 Task: Click the Help button Under New vendor in Find vendor.
Action: Mouse moved to (97, 16)
Screenshot: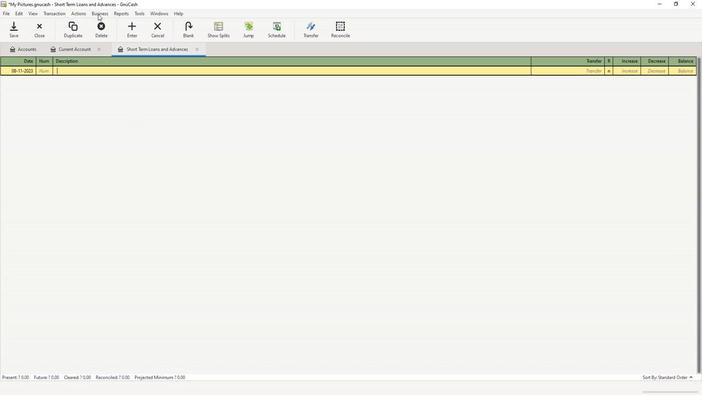 
Action: Mouse pressed left at (97, 16)
Screenshot: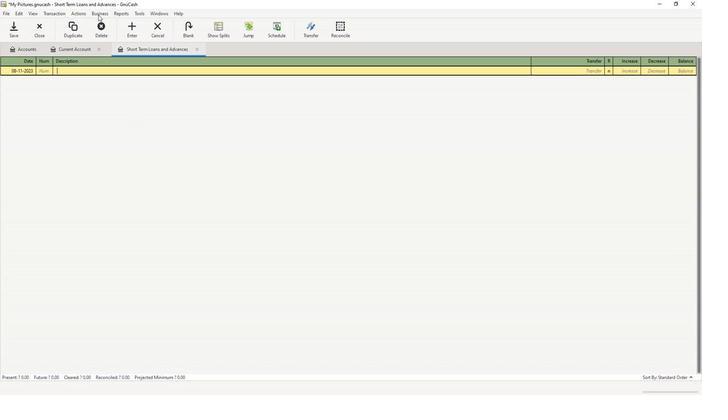 
Action: Mouse moved to (107, 30)
Screenshot: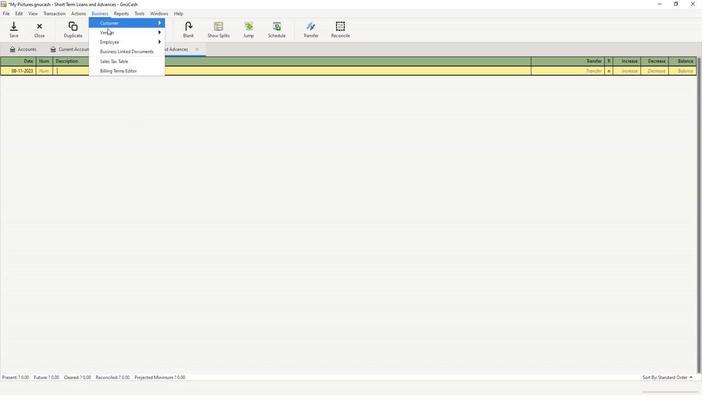 
Action: Mouse pressed left at (107, 30)
Screenshot: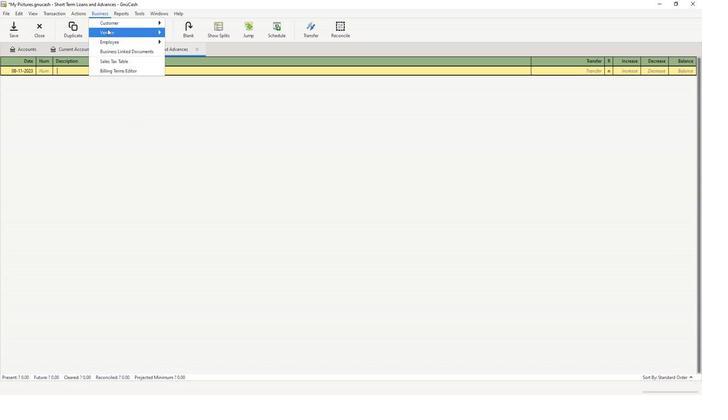 
Action: Mouse moved to (179, 51)
Screenshot: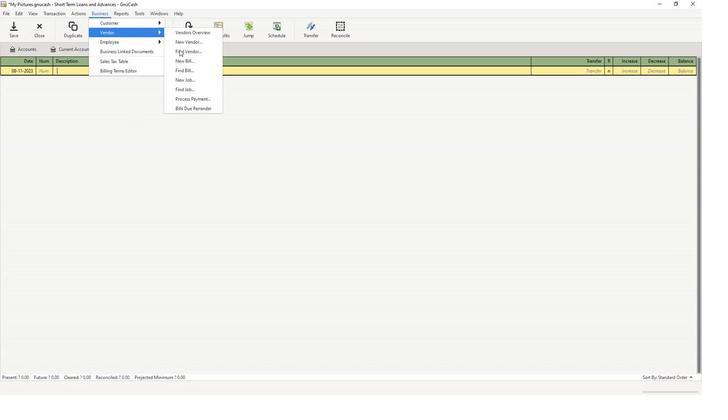 
Action: Mouse pressed left at (179, 51)
Screenshot: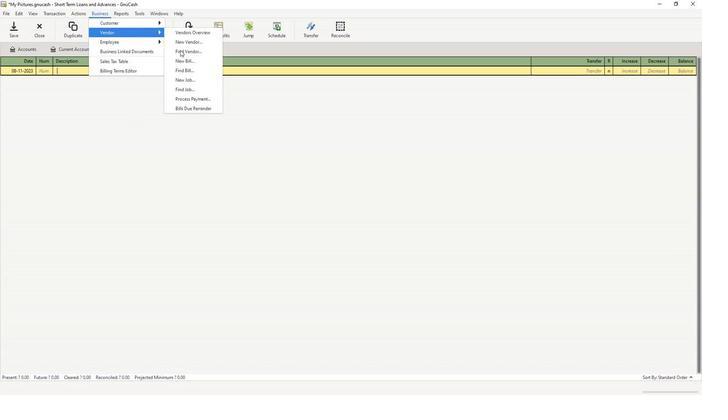 
Action: Mouse moved to (361, 260)
Screenshot: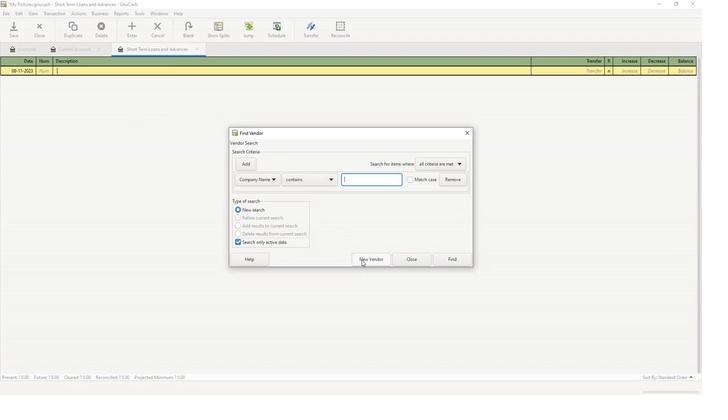 
Action: Mouse pressed left at (361, 260)
Screenshot: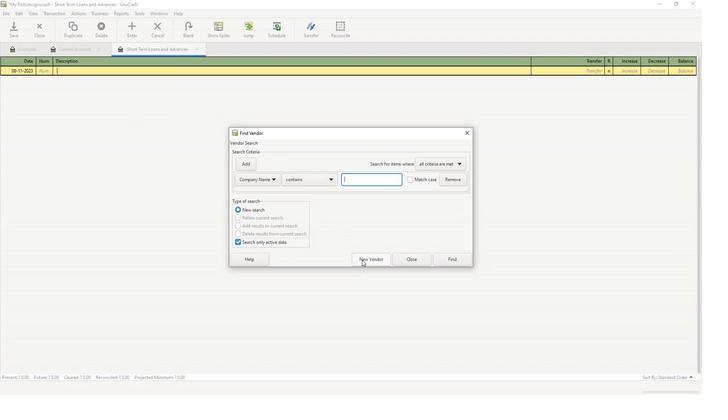 
Action: Mouse moved to (362, 109)
Screenshot: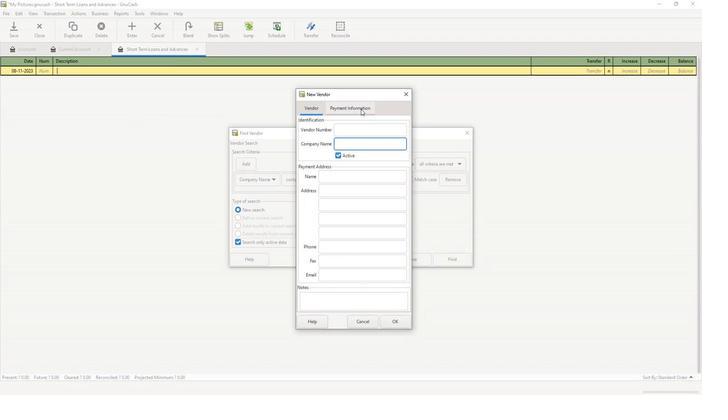
Action: Mouse pressed left at (362, 109)
Screenshot: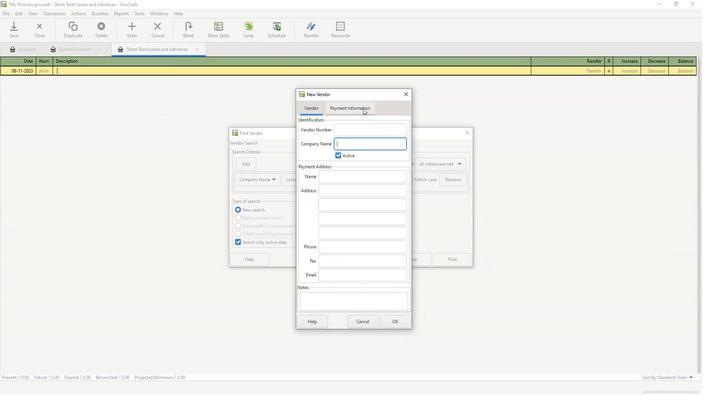
Action: Mouse moved to (316, 321)
Screenshot: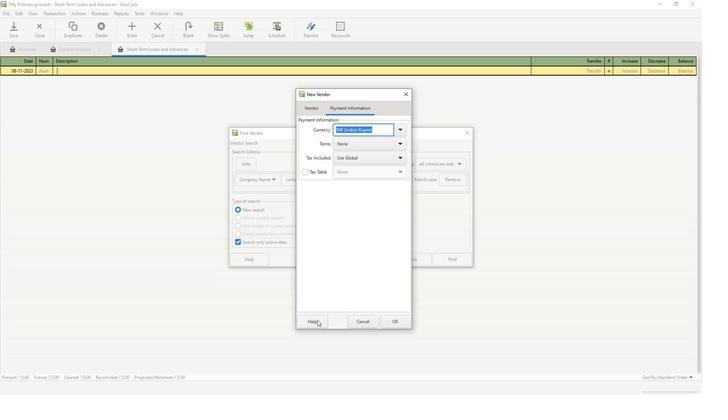 
Action: Mouse pressed left at (316, 321)
Screenshot: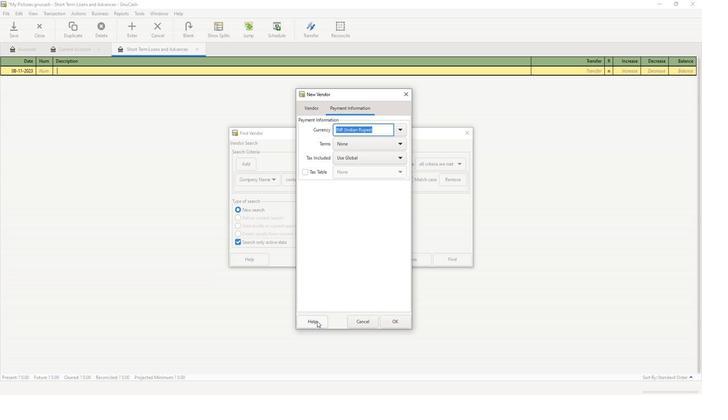 
Action: Mouse moved to (667, 54)
Screenshot: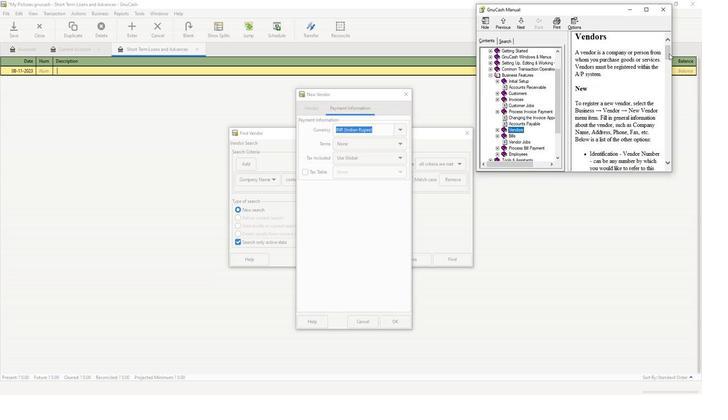 
Action: Mouse pressed left at (667, 54)
Screenshot: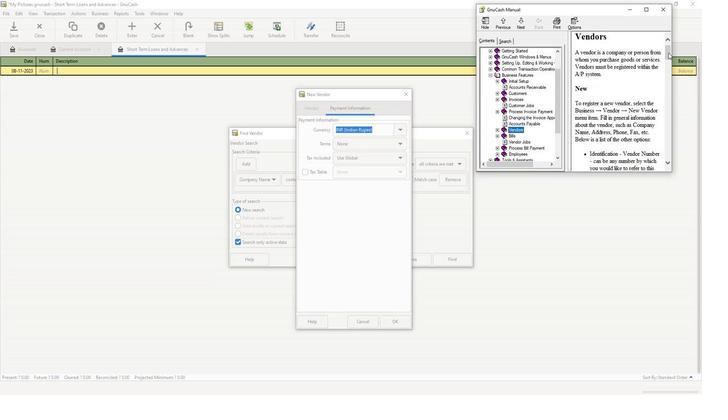 
Action: Mouse moved to (672, 48)
Screenshot: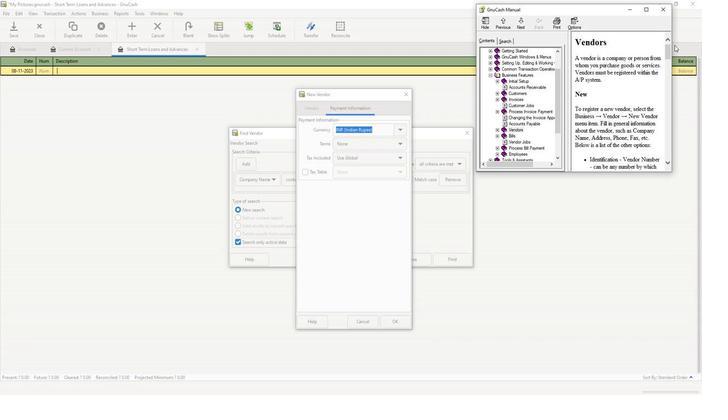 
